 Task: Create a section Code Catalysts and in the section, add a milestone Knowledge Management System Implementation in the project AgileHaven
Action: Mouse moved to (177, 536)
Screenshot: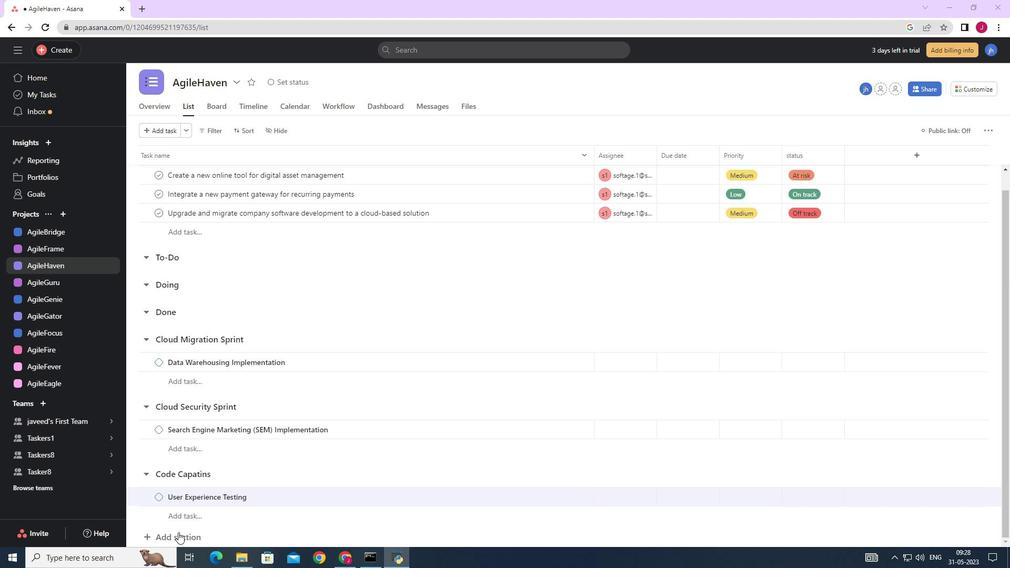 
Action: Mouse pressed left at (177, 536)
Screenshot: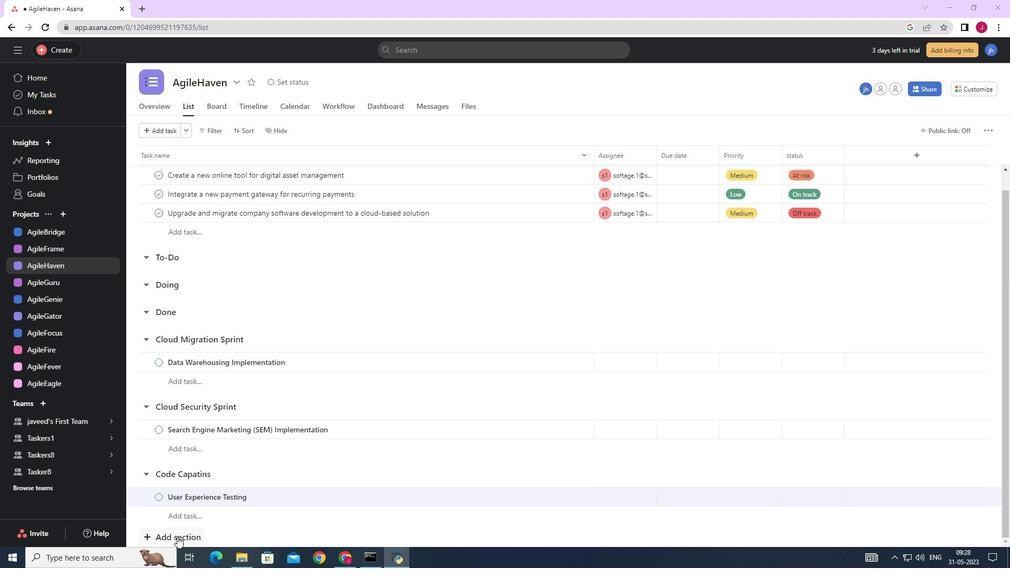 
Action: Mouse moved to (180, 531)
Screenshot: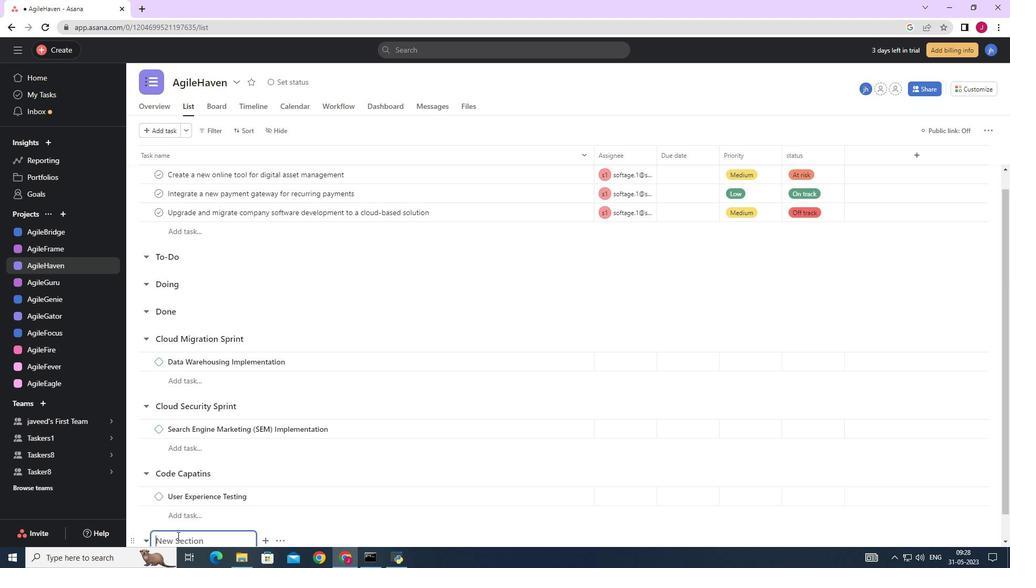 
Action: Mouse scrolled (180, 530) with delta (0, 0)
Screenshot: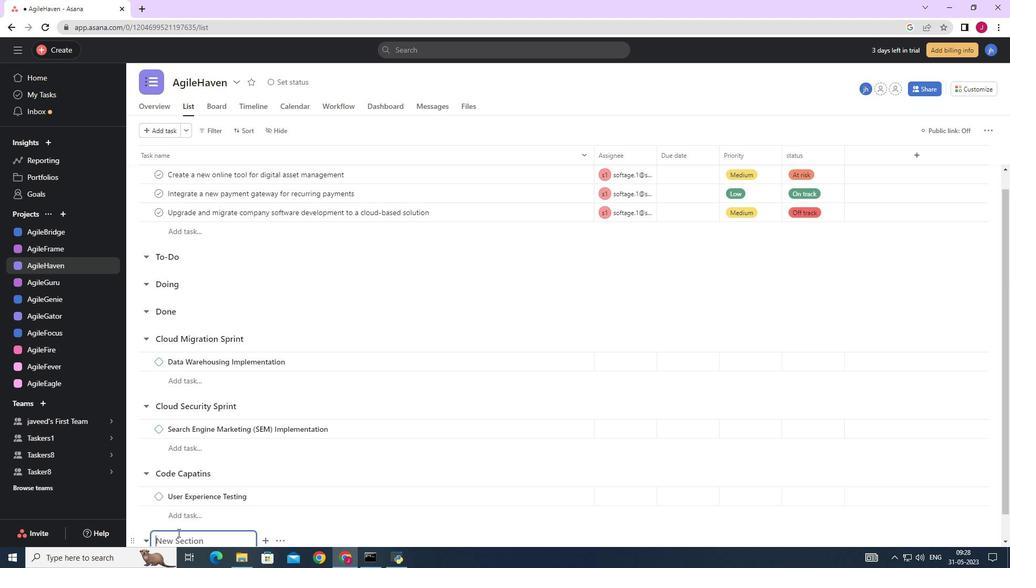 
Action: Mouse scrolled (180, 530) with delta (0, 0)
Screenshot: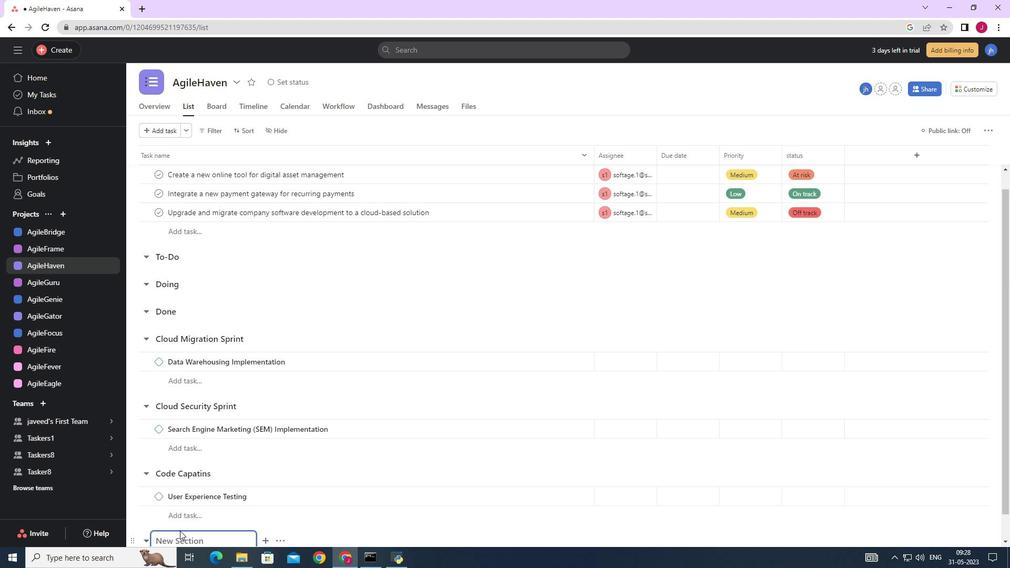 
Action: Mouse scrolled (180, 530) with delta (0, 0)
Screenshot: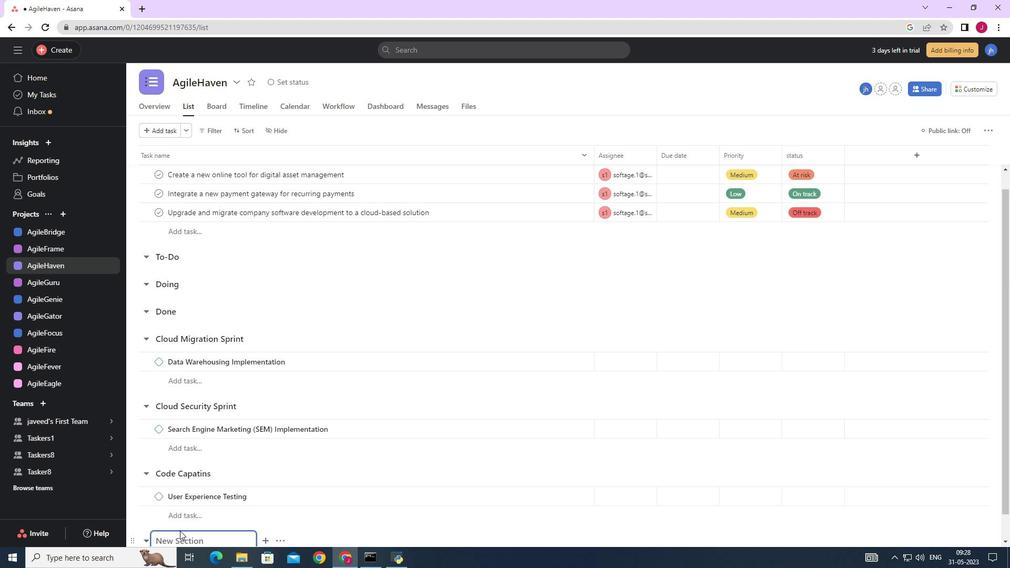 
Action: Mouse scrolled (180, 530) with delta (0, 0)
Screenshot: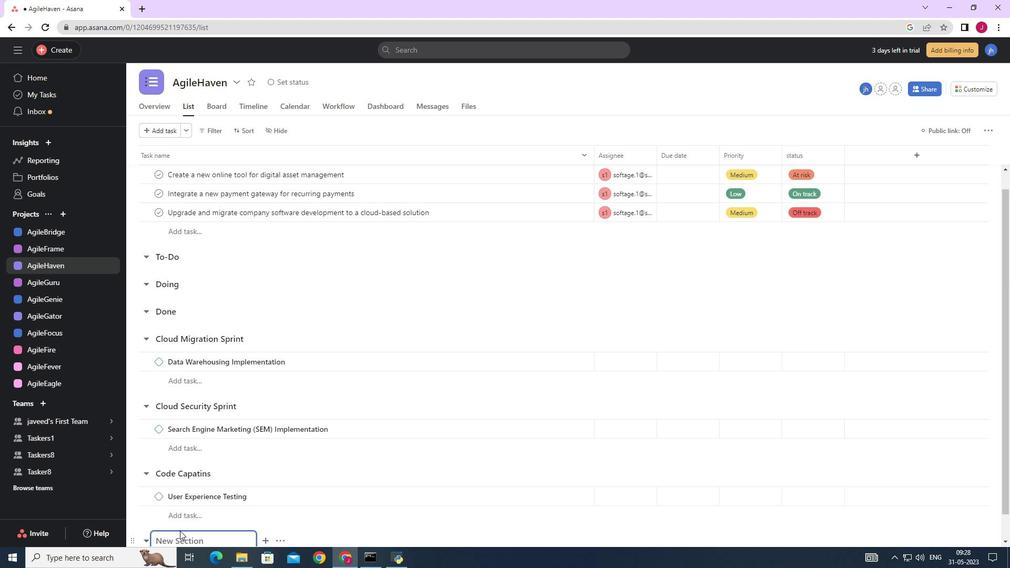 
Action: Mouse moved to (182, 512)
Screenshot: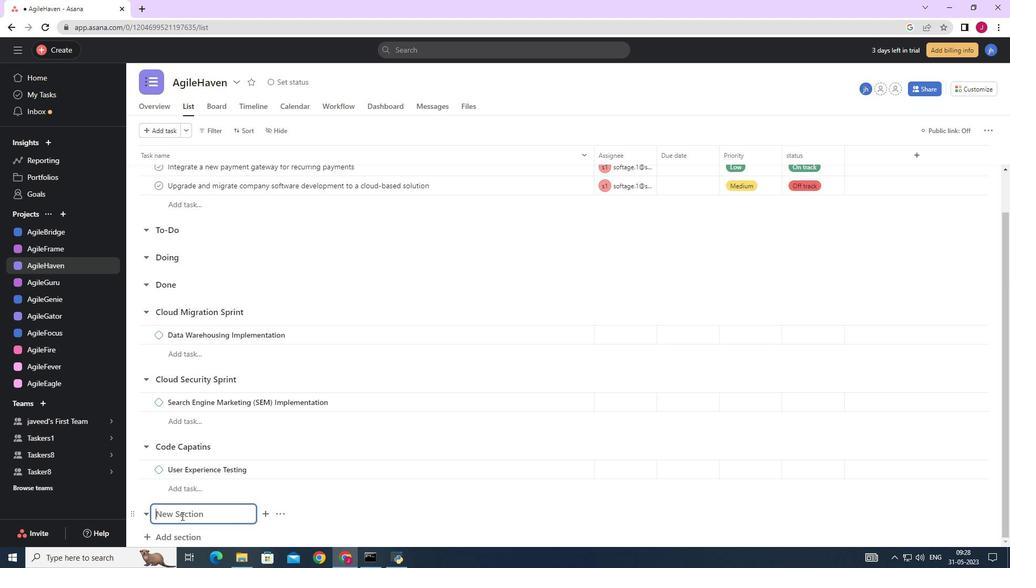 
Action: Mouse pressed left at (182, 512)
Screenshot: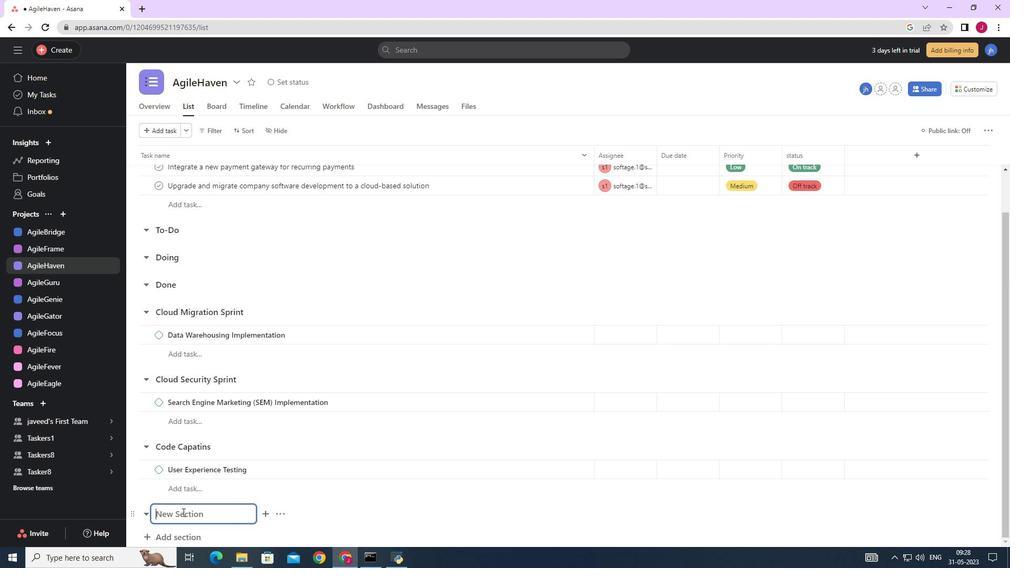 
Action: Key pressed <Key.caps_lock>C<Key.caps_lock>ode<Key.space><Key.caps_lock>C<Key.caps_lock>atalysts<Key.enter><Key.caps_lock>K<Key.caps_lock>nowledge<Key.space><Key.caps_lock>M<Key.caps_lock>anagement<Key.space><Key.caps_lock>S<Key.caps_lock>ystem
Screenshot: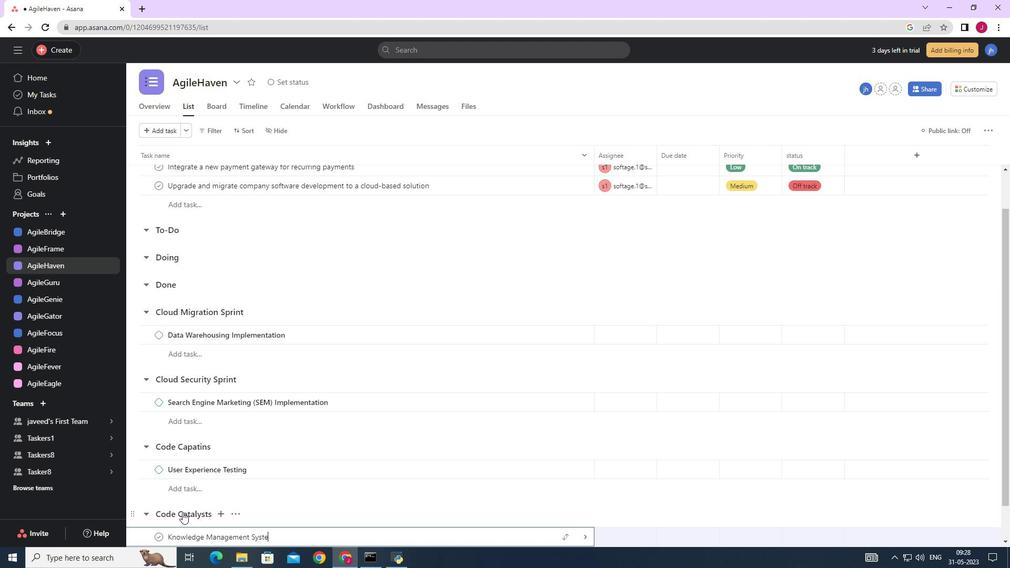 
Action: Mouse moved to (587, 538)
Screenshot: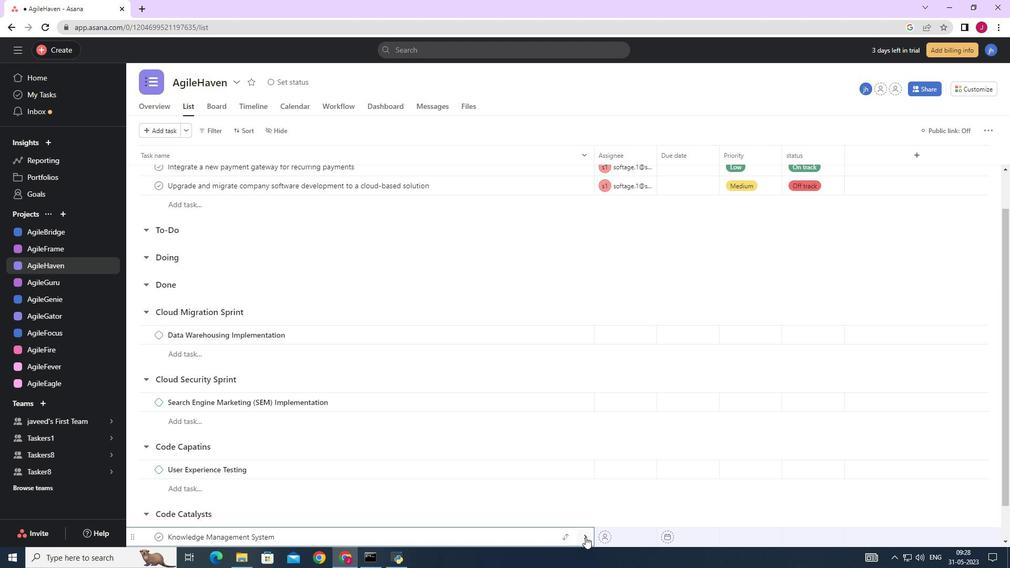 
Action: Mouse pressed left at (587, 538)
Screenshot: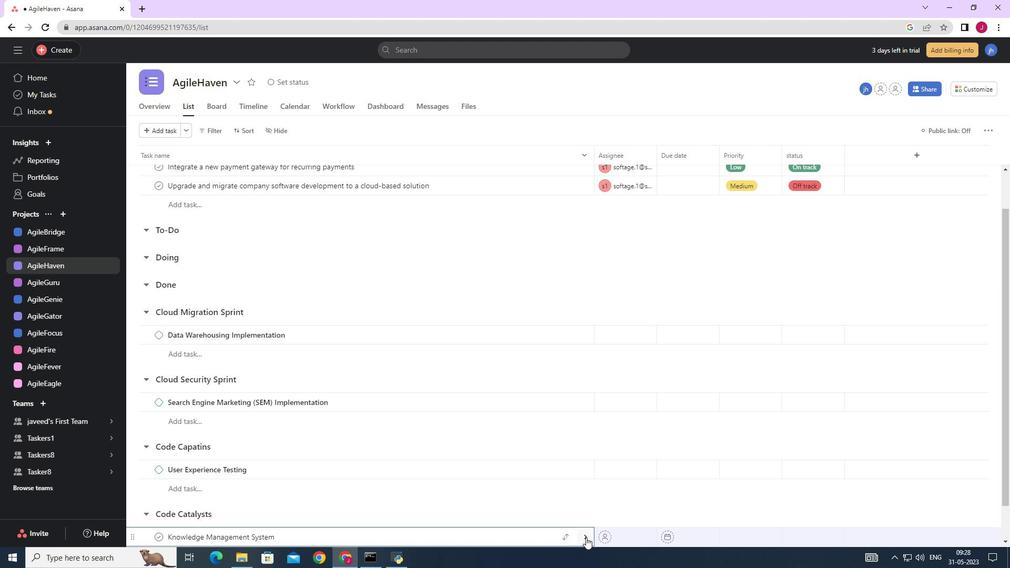 
Action: Mouse moved to (967, 131)
Screenshot: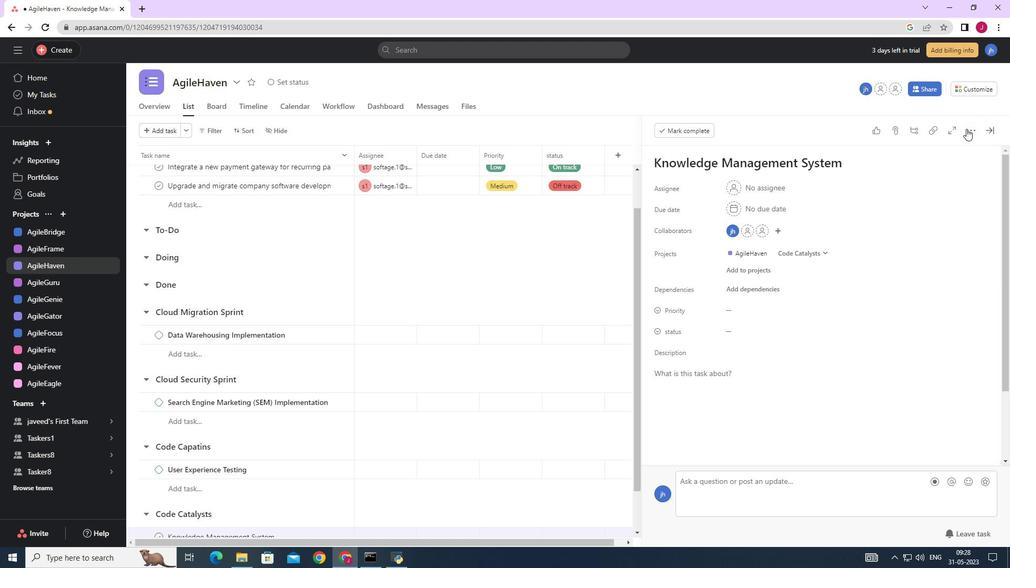 
Action: Mouse pressed left at (967, 131)
Screenshot: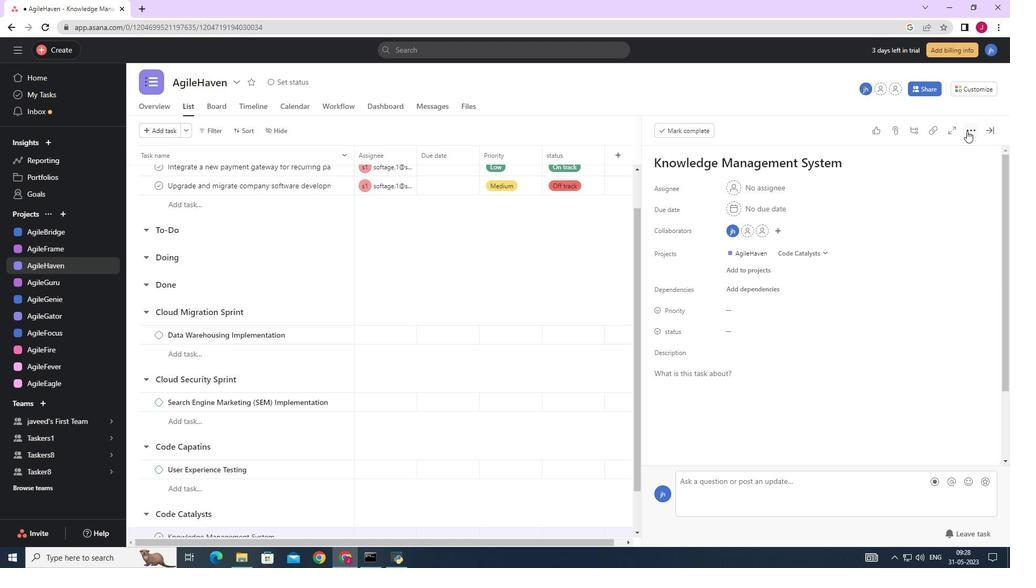 
Action: Mouse moved to (881, 173)
Screenshot: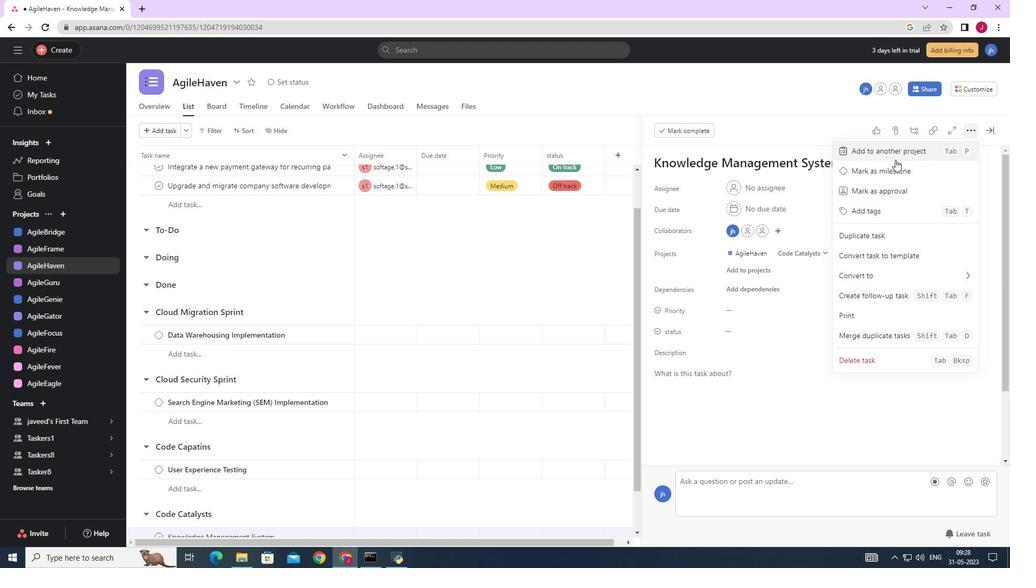 
Action: Mouse pressed left at (881, 173)
Screenshot: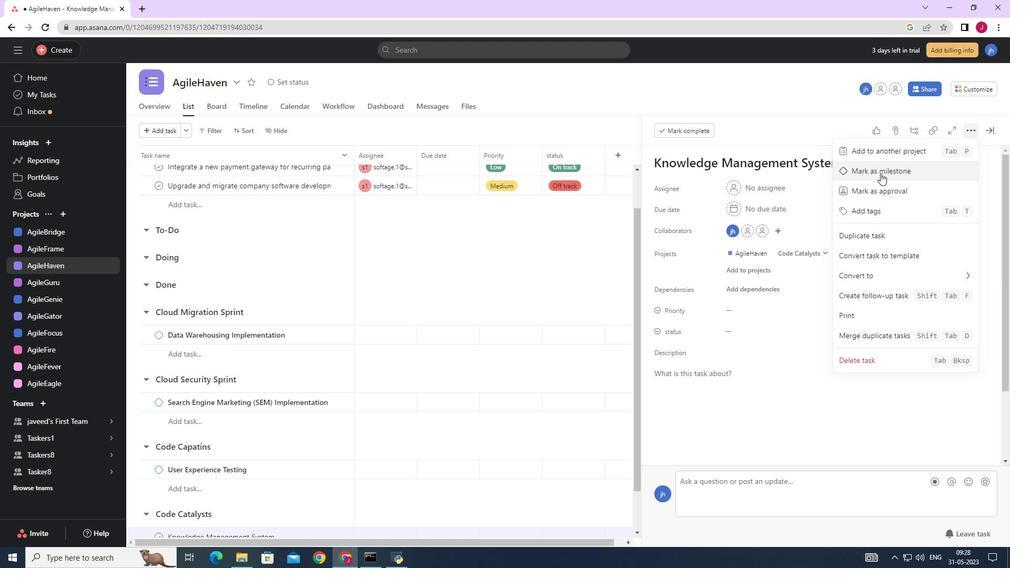 
Action: Mouse moved to (986, 131)
Screenshot: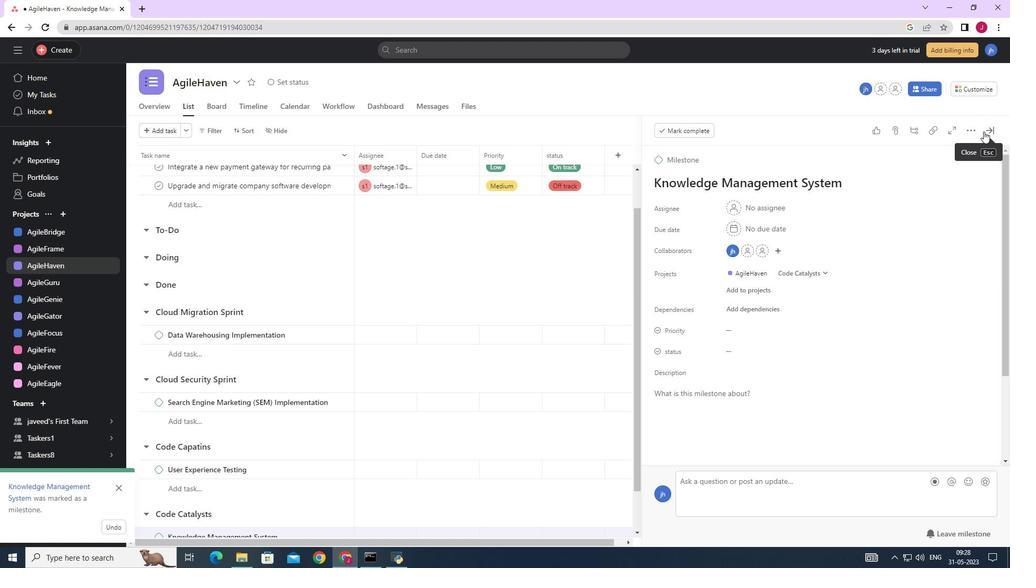 
Action: Mouse pressed left at (986, 131)
Screenshot: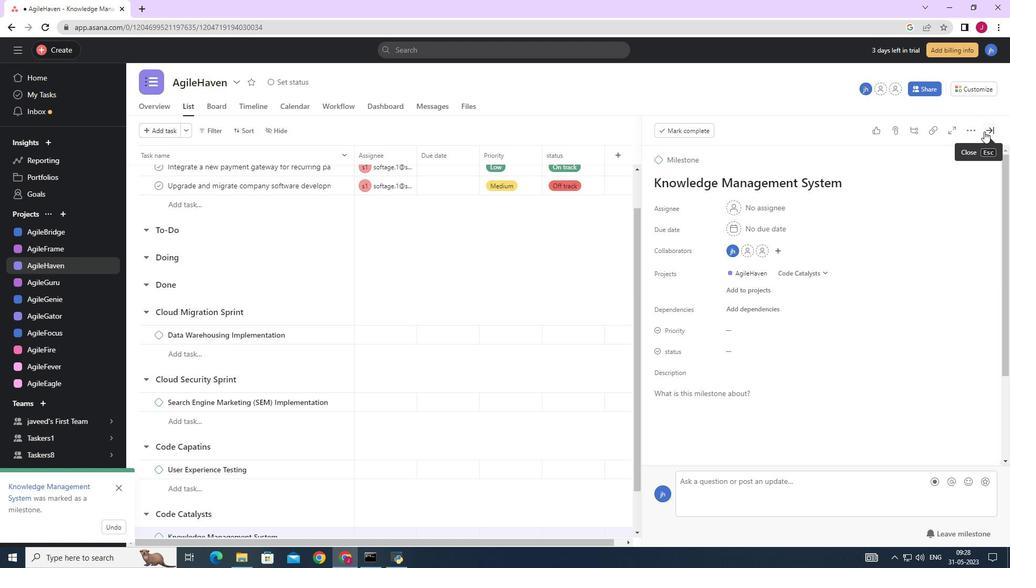 
Action: Mouse moved to (523, 288)
Screenshot: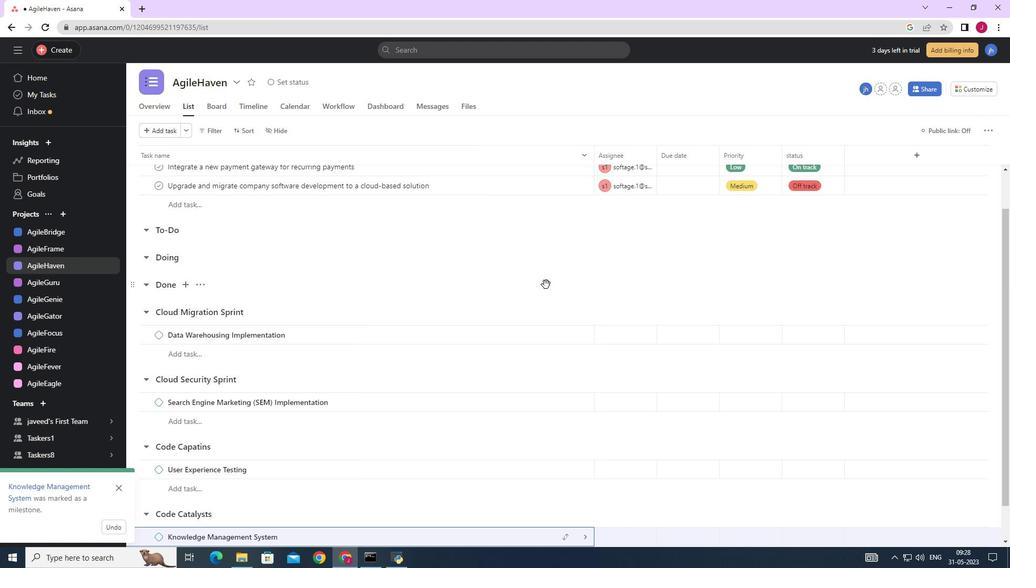 
